 Task: Create in the project AgileFire and in the Backlog issue 'Upgrade the deployment pipeline of a web application to improve the speed and reliability of deployment' a child issue 'Big data model feature engineering and testing', and assign it to team member softage.1@softage.net. Create in the project AgileFire and in the Backlog issue 'Create a new online platform for online photography courses with advanced image editing and composition features' a child issue 'Kubernetes cluster disaster recovery testing and optimization', and assign it to team member softage.2@softage.net
Action: Mouse moved to (473, 520)
Screenshot: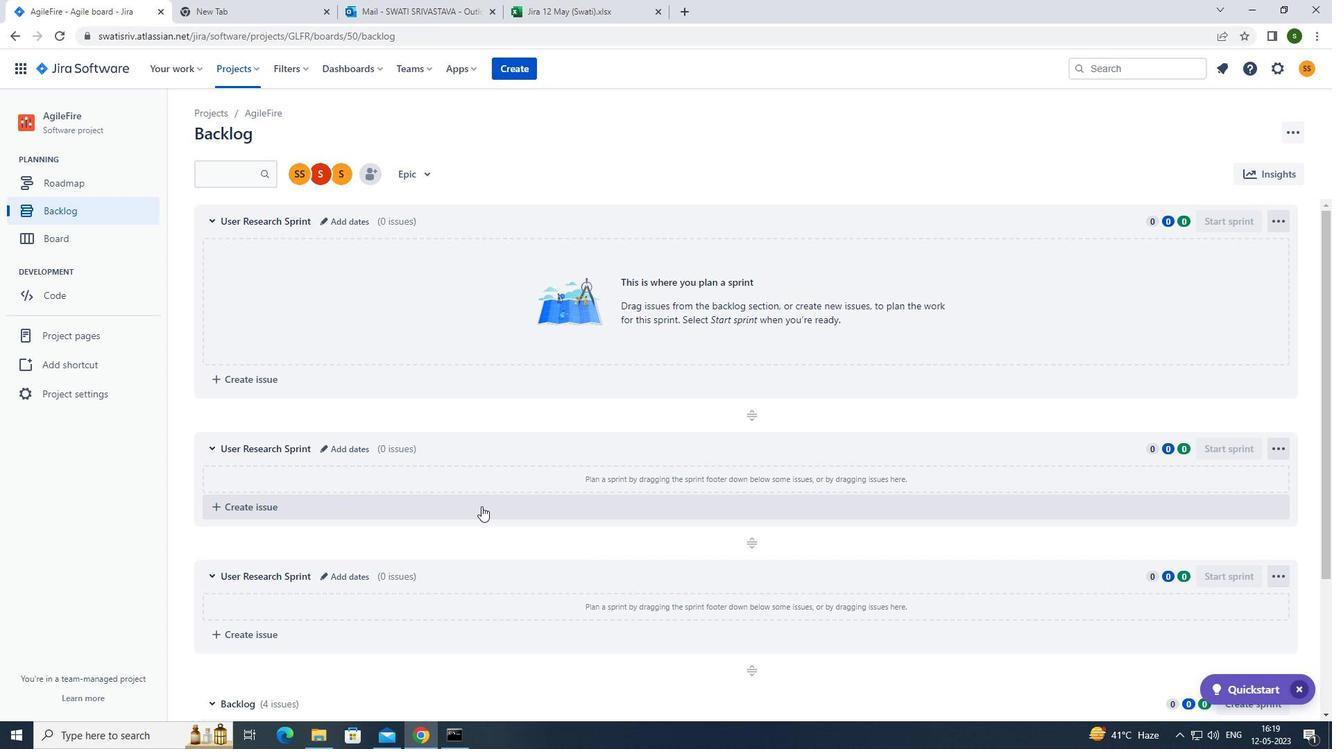 
Action: Mouse scrolled (473, 519) with delta (0, 0)
Screenshot: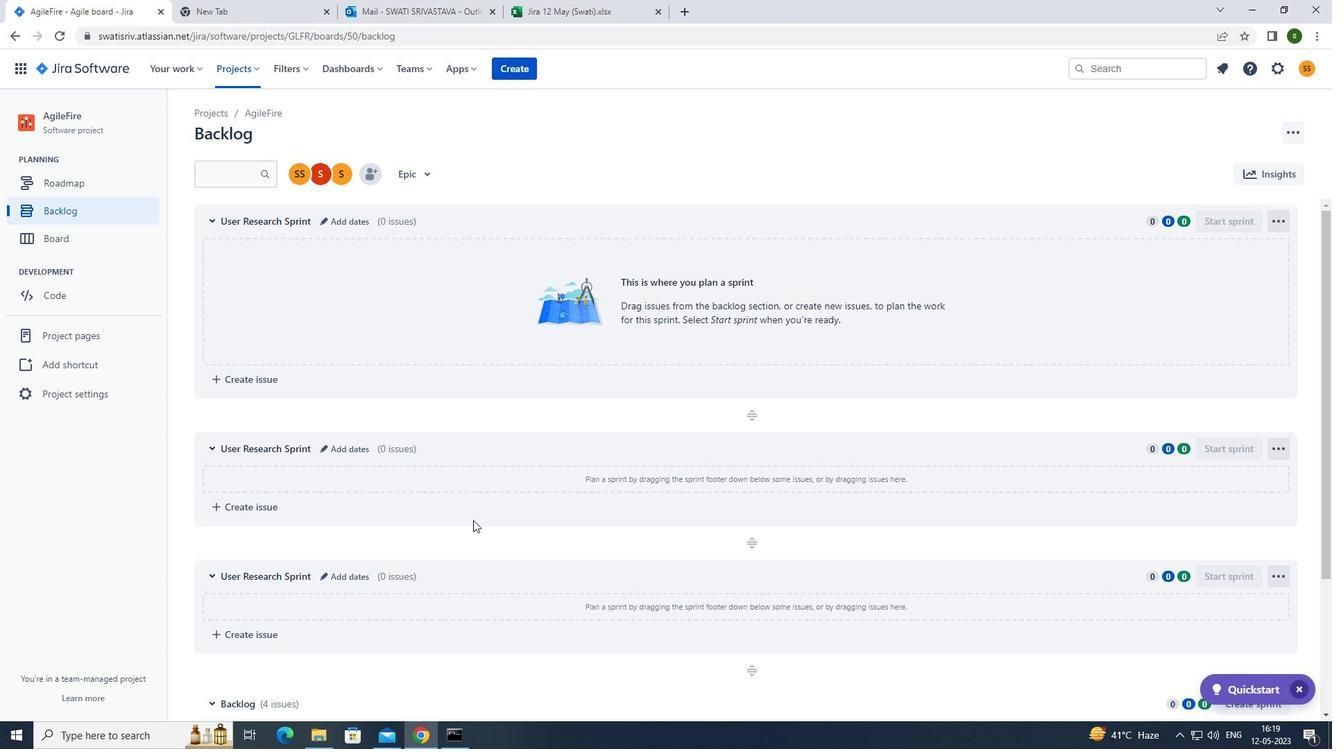 
Action: Mouse scrolled (473, 519) with delta (0, 0)
Screenshot: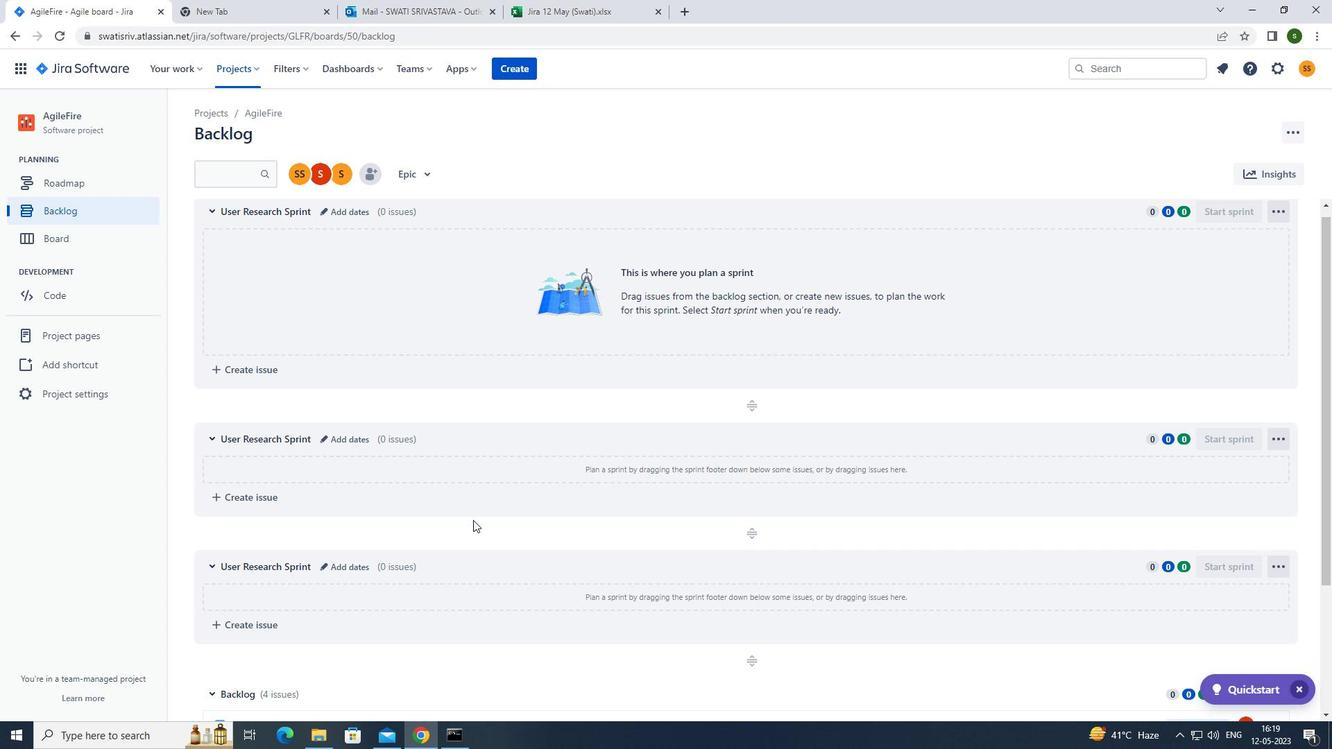 
Action: Mouse scrolled (473, 519) with delta (0, 0)
Screenshot: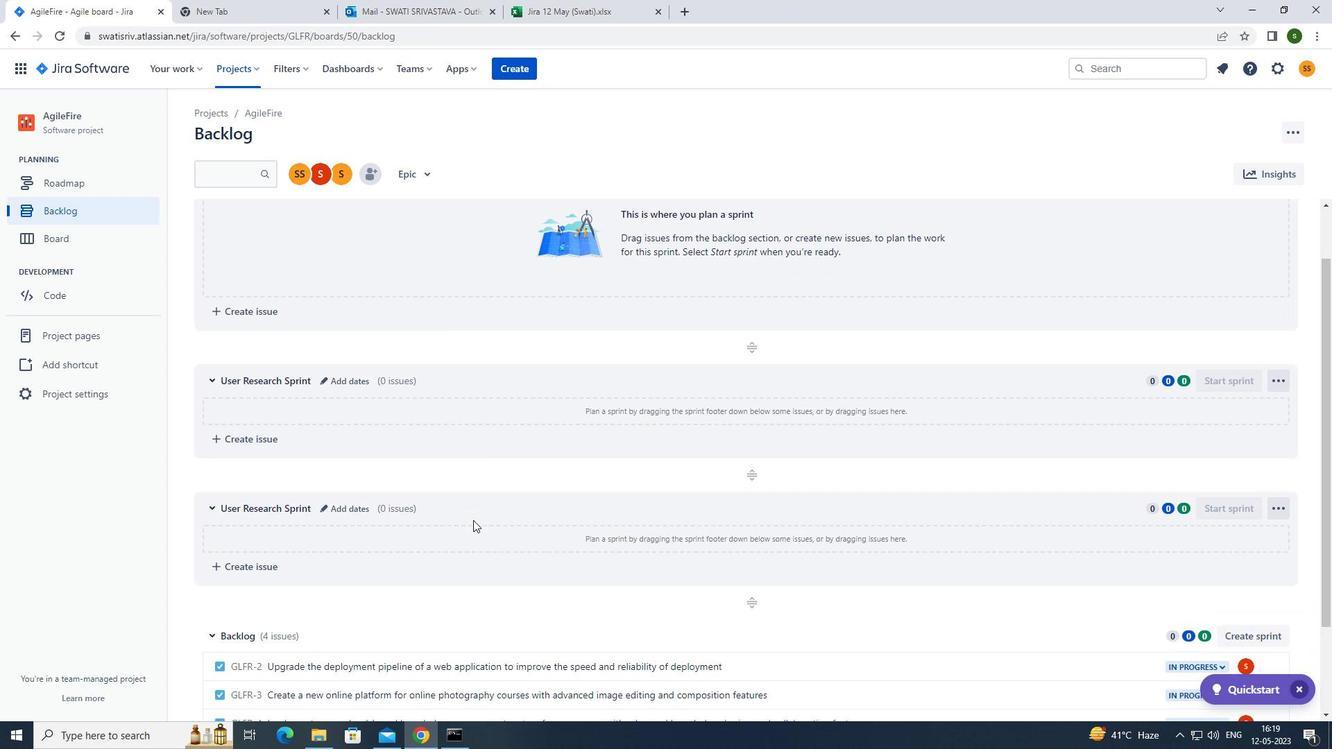 
Action: Mouse moved to (868, 553)
Screenshot: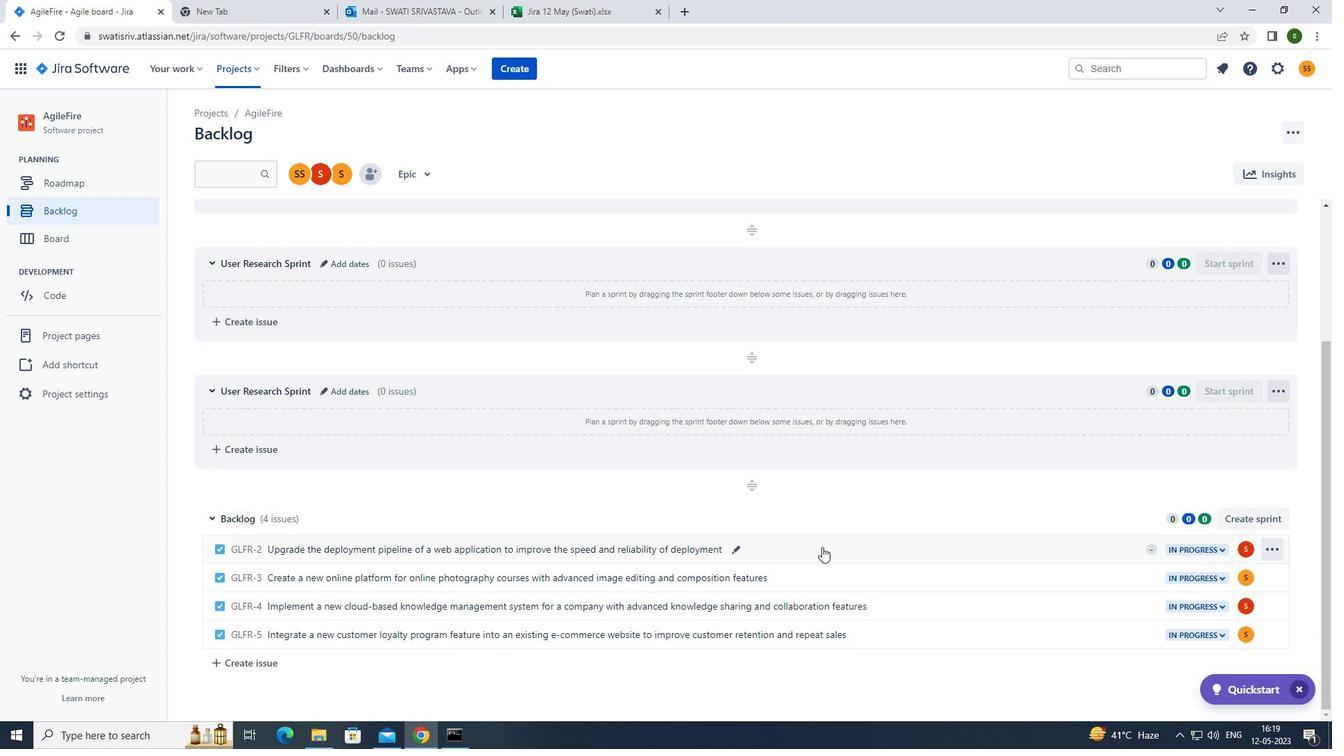
Action: Mouse pressed left at (868, 553)
Screenshot: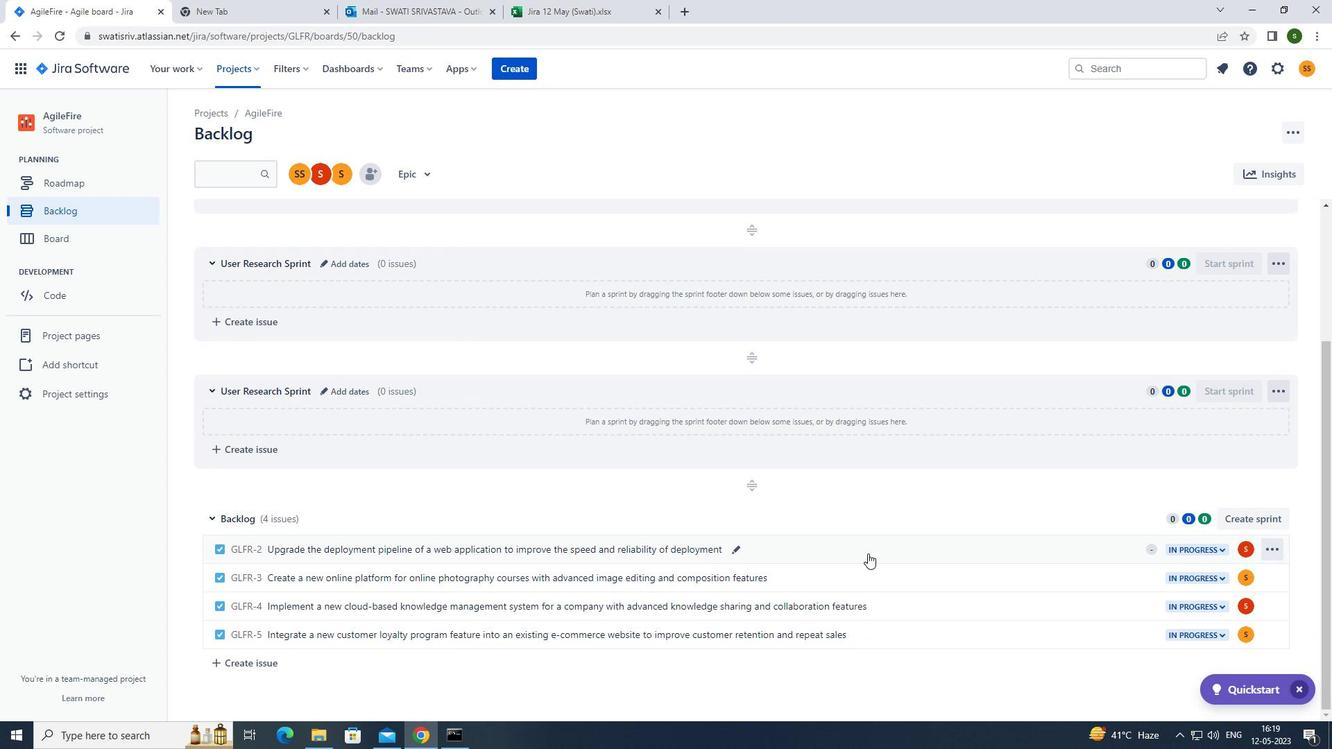 
Action: Mouse moved to (1088, 331)
Screenshot: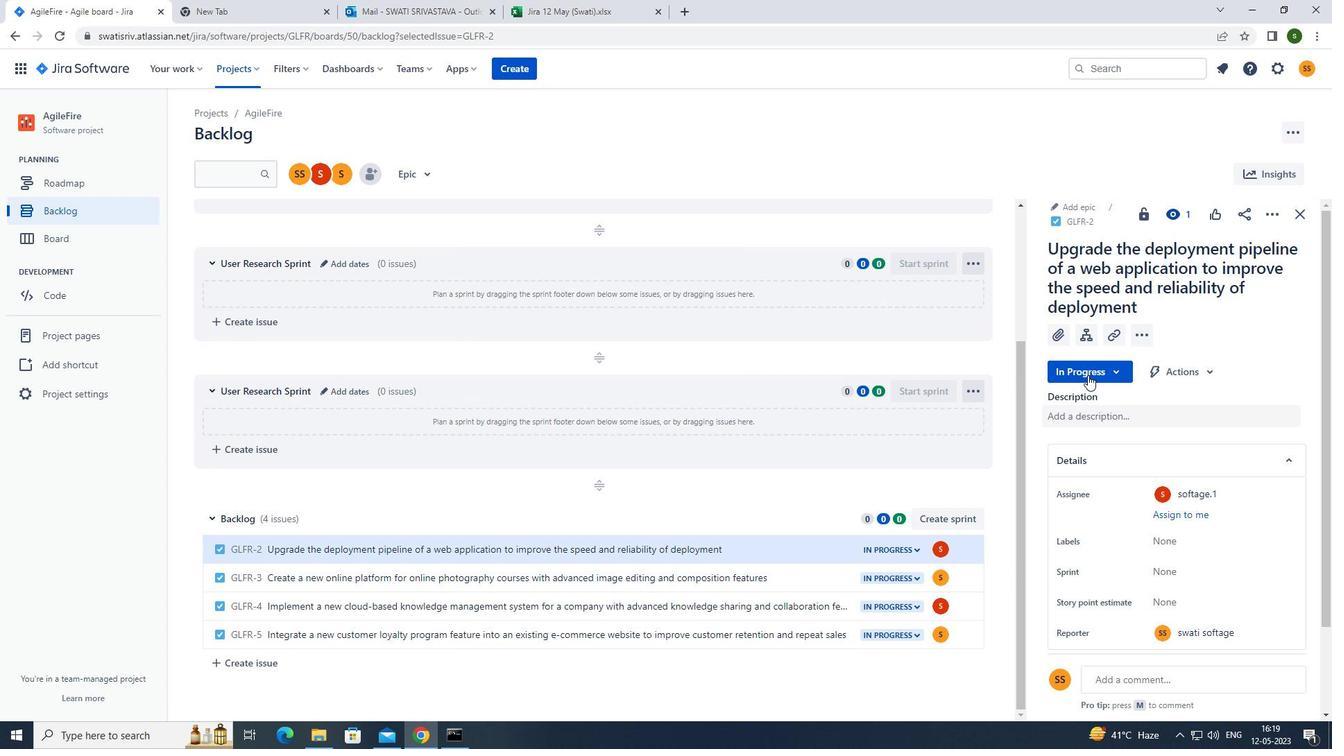 
Action: Mouse pressed left at (1088, 331)
Screenshot: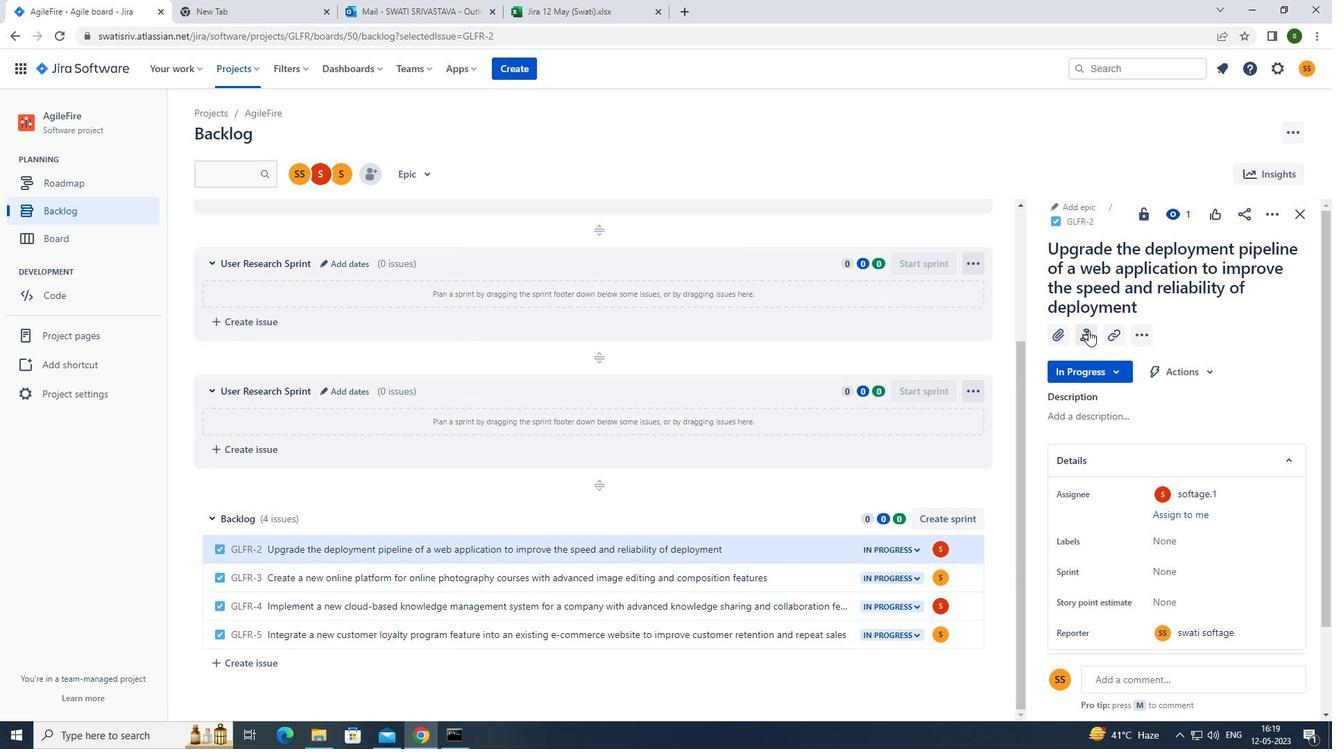 
Action: Mouse moved to (1106, 442)
Screenshot: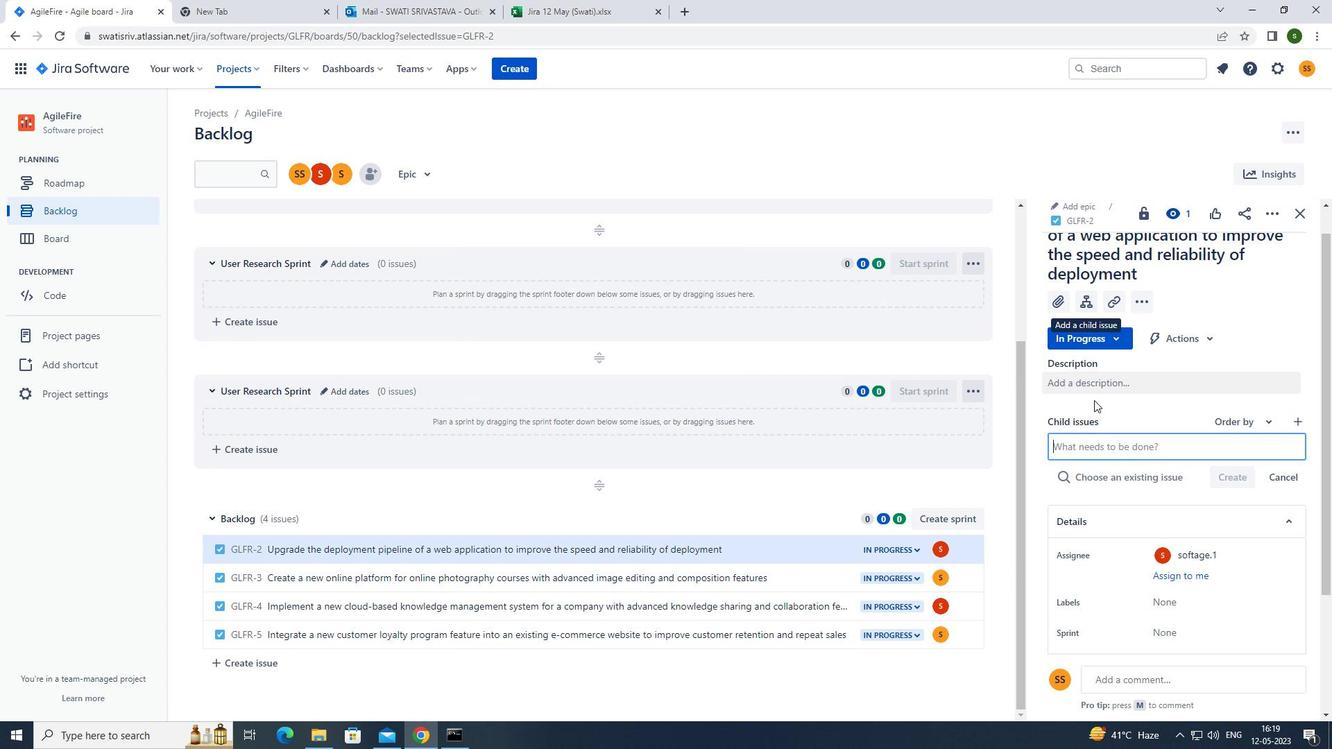 
Action: Mouse pressed left at (1106, 442)
Screenshot: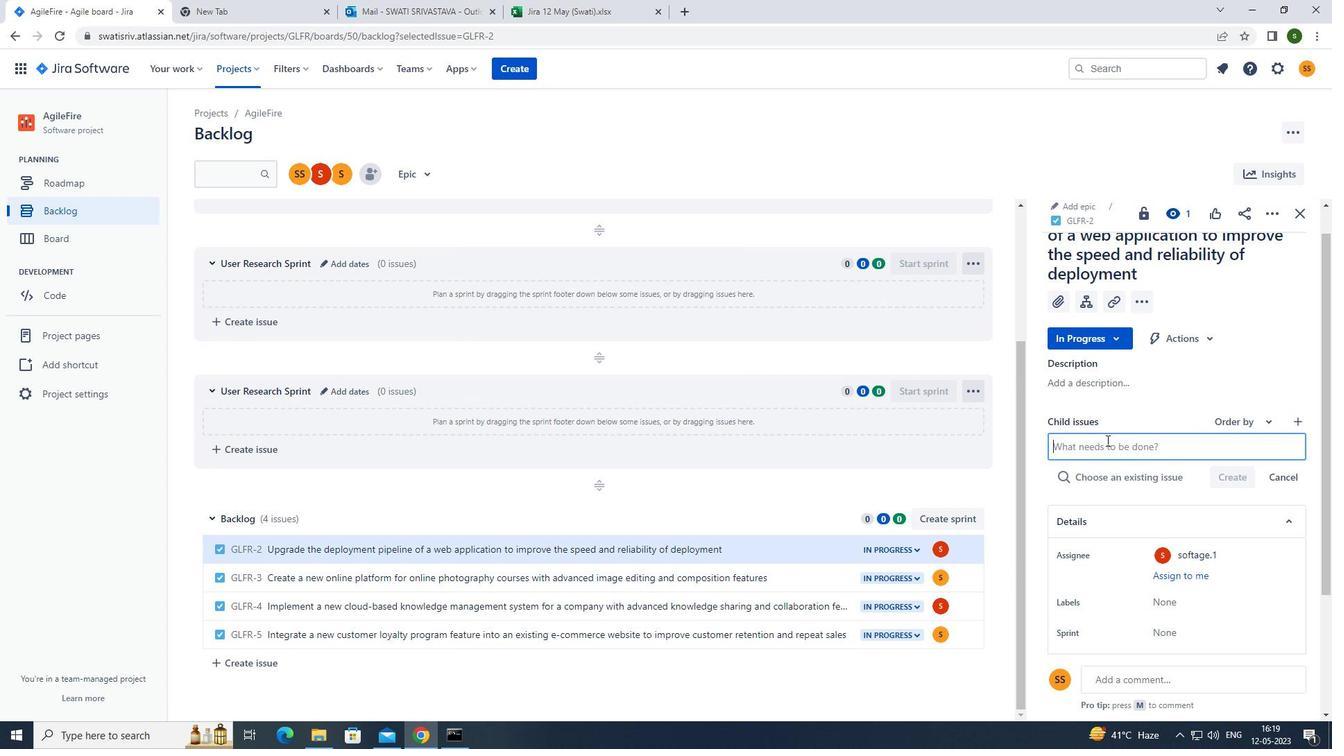 
Action: Mouse moved to (1107, 442)
Screenshot: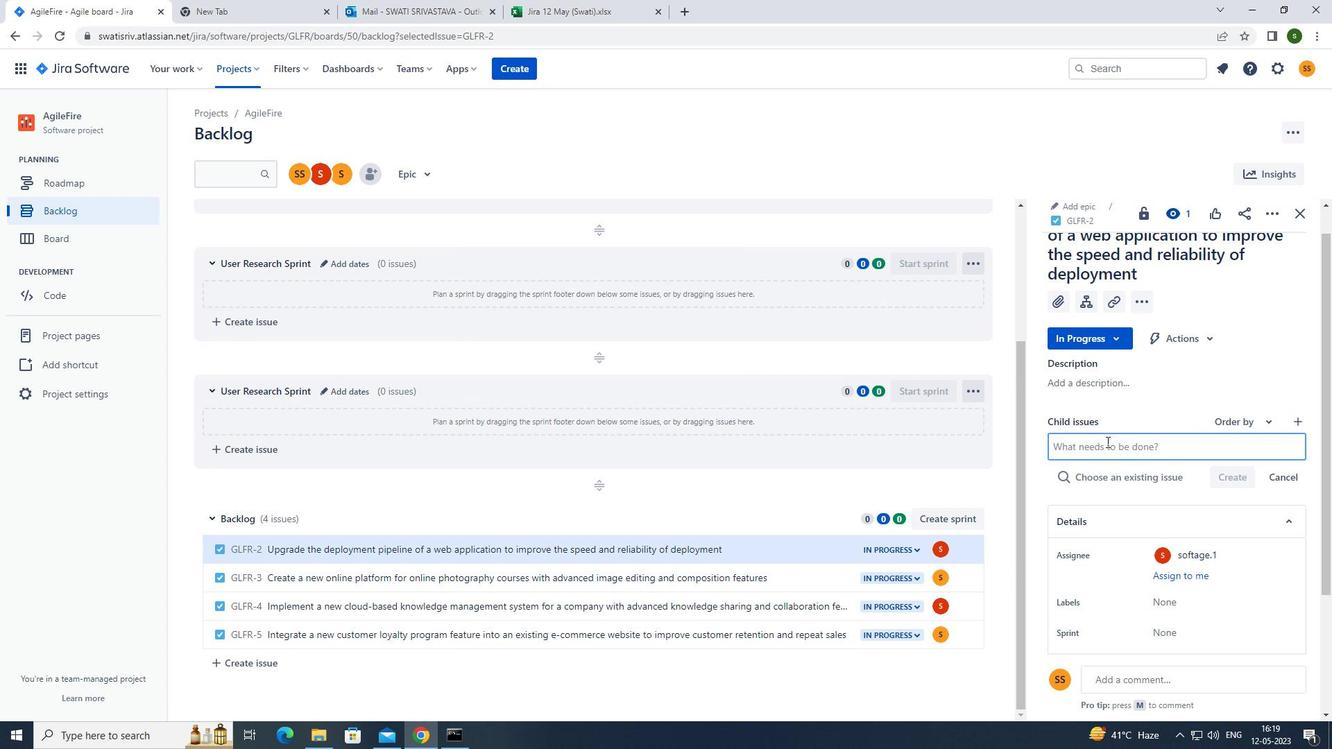 
Action: Key pressed <Key.caps_lock>b<Key.caps_lock>ig<Key.space>data<Key.space>model<Key.space>feature<Key.space>engineering<Key.space>and<Key.space>testing<Key.enter>
Screenshot: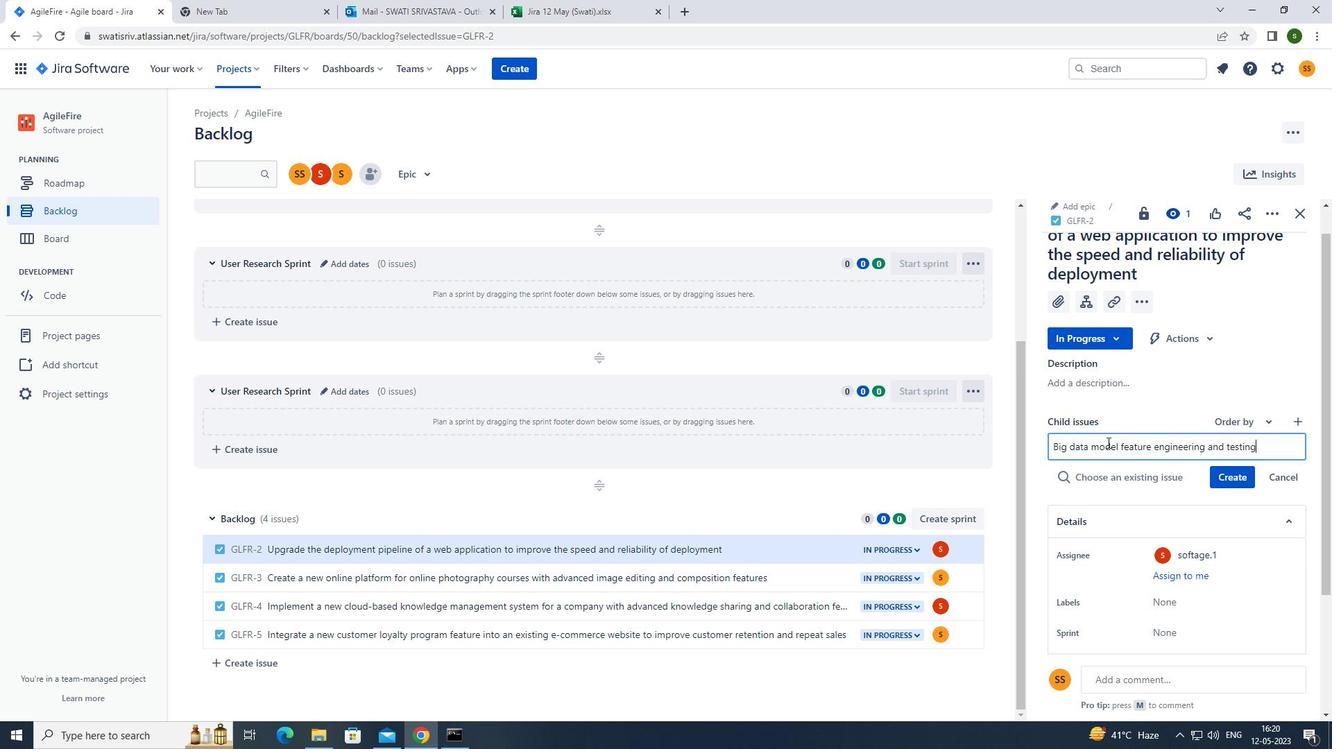 
Action: Mouse moved to (1245, 452)
Screenshot: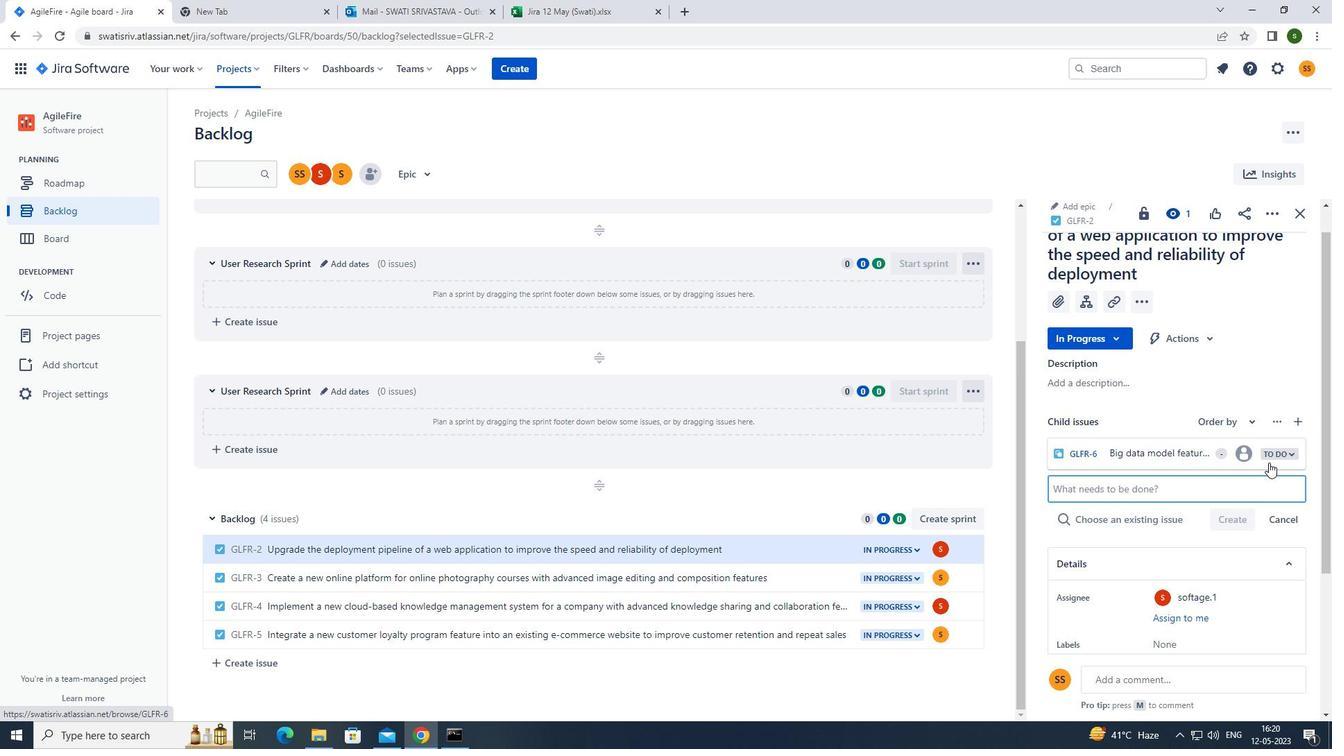 
Action: Mouse pressed left at (1245, 452)
Screenshot: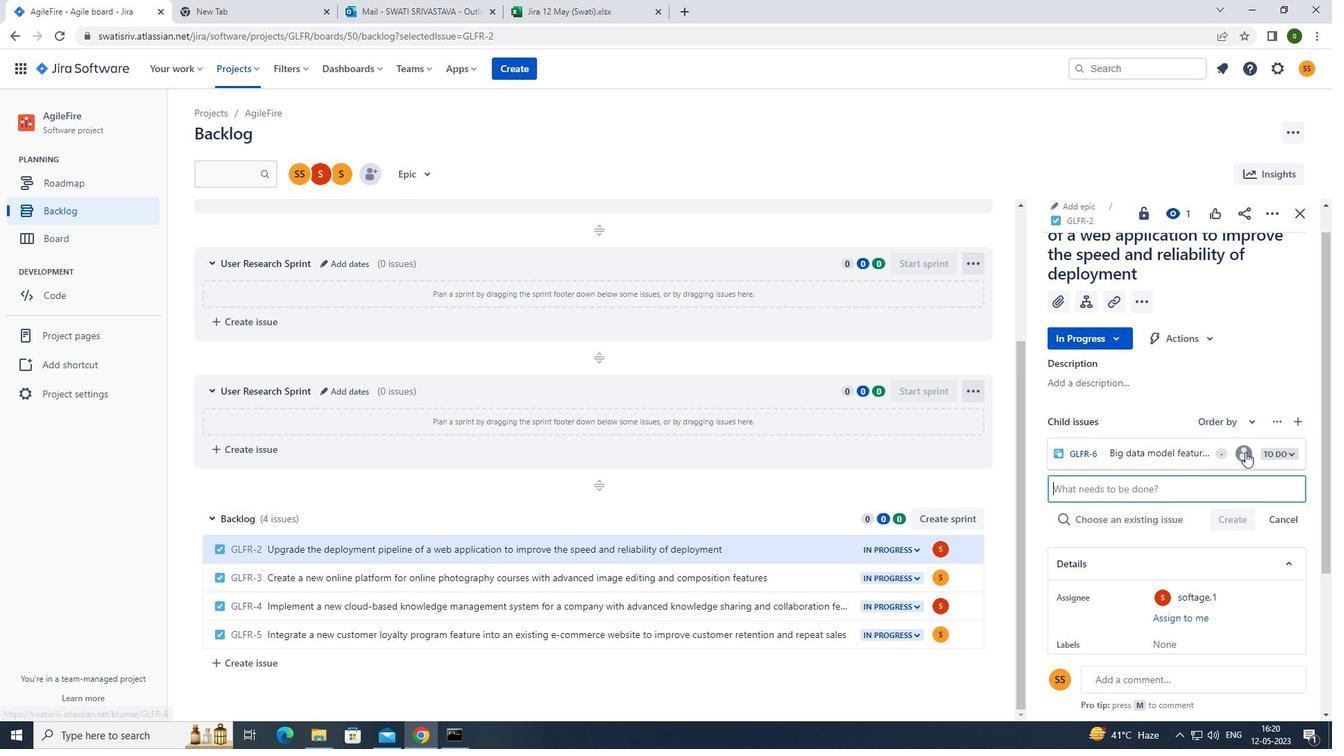 
Action: Mouse moved to (1142, 492)
Screenshot: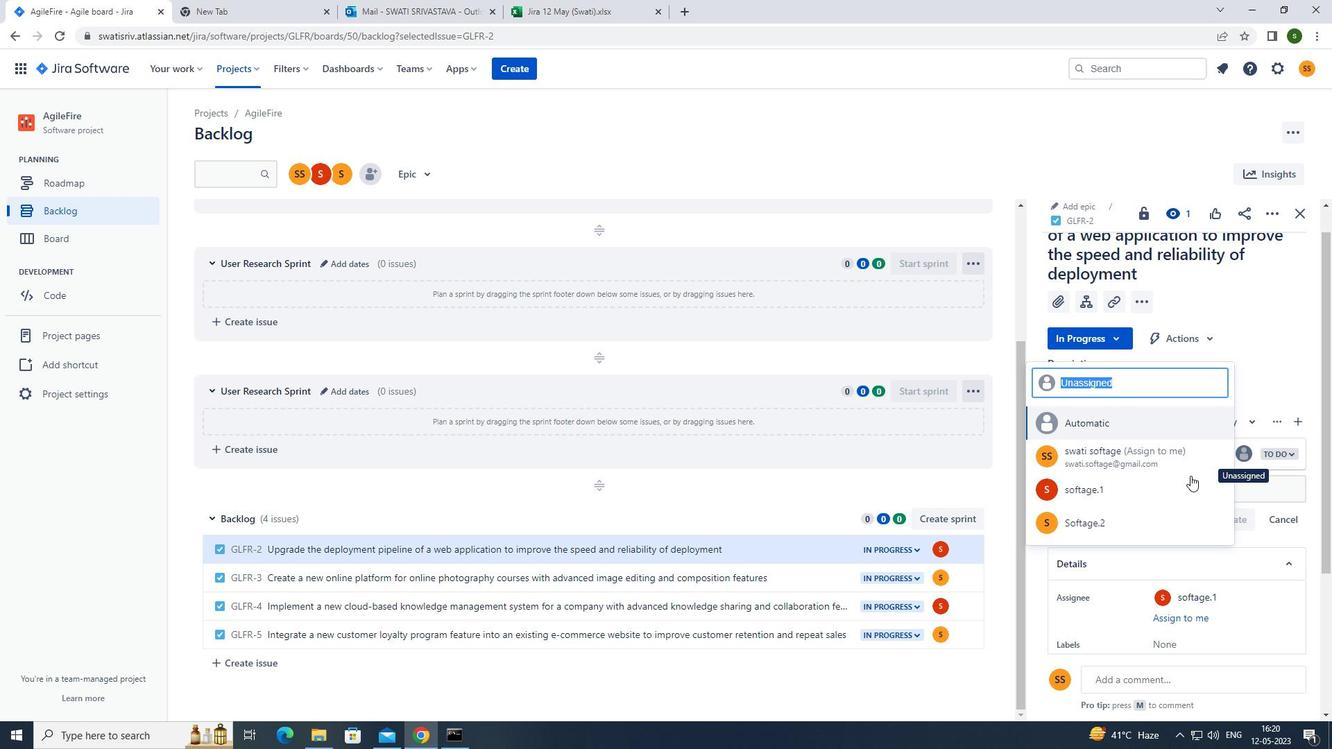 
Action: Mouse pressed left at (1142, 492)
Screenshot: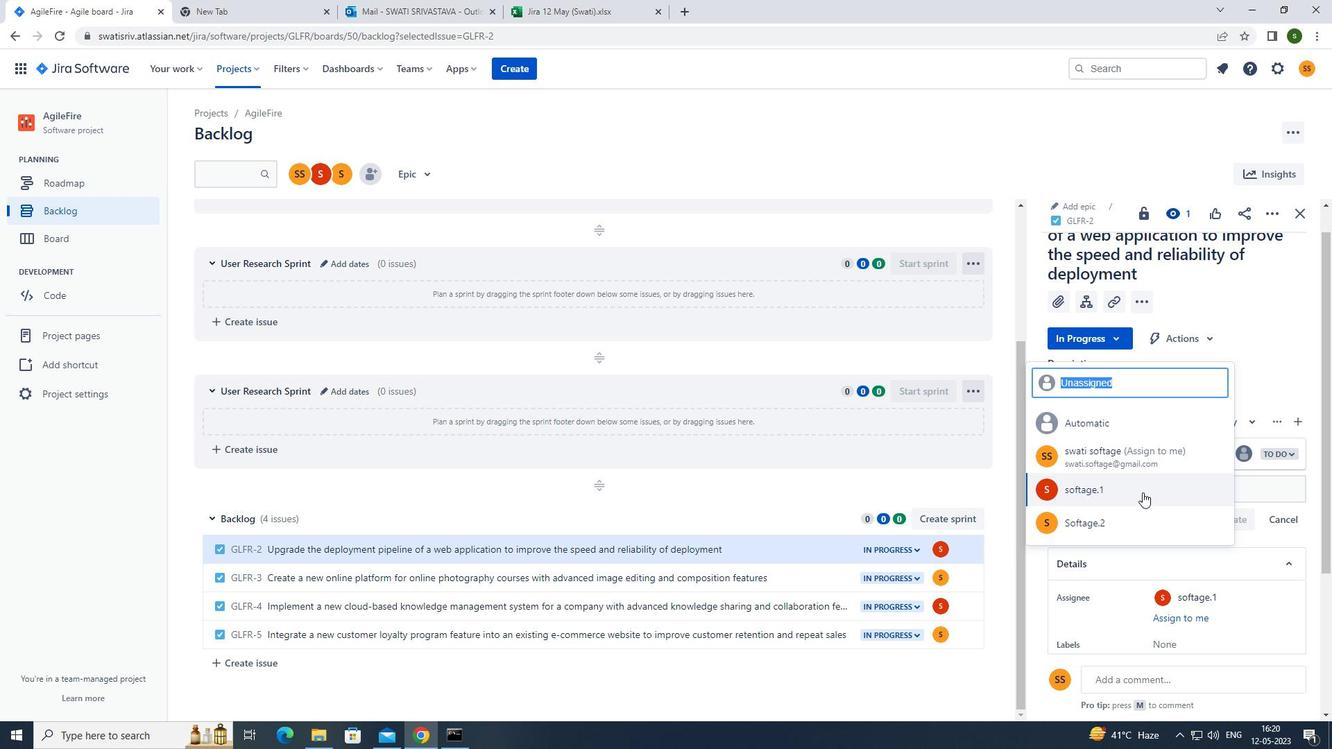 
Action: Mouse moved to (803, 579)
Screenshot: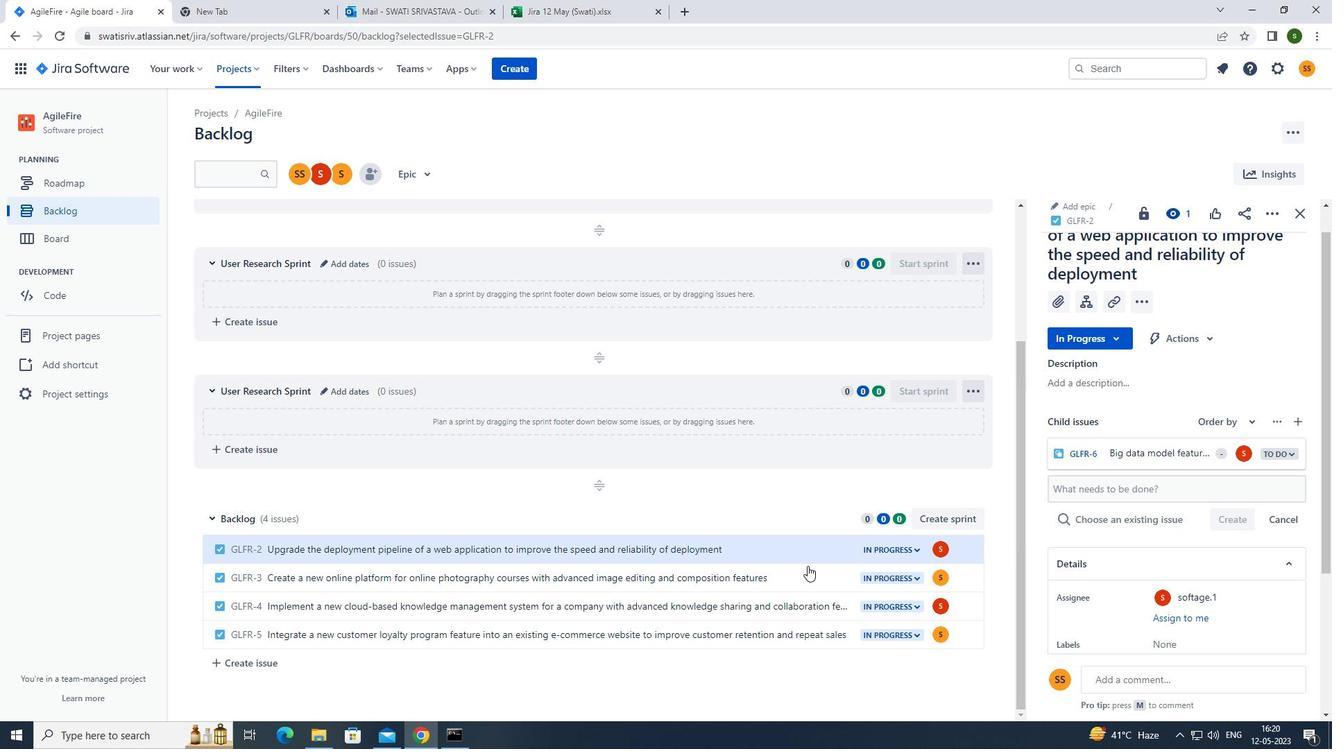 
Action: Mouse pressed left at (803, 579)
Screenshot: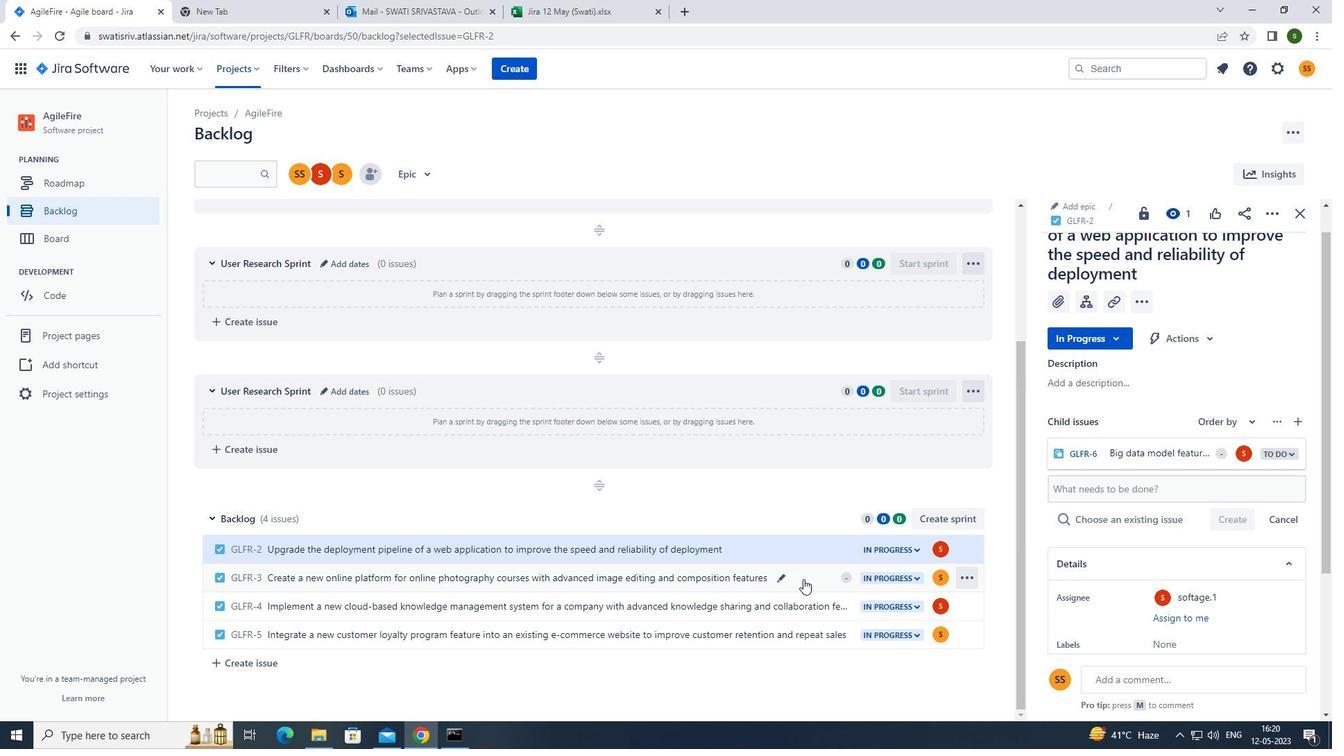 
Action: Mouse moved to (1089, 336)
Screenshot: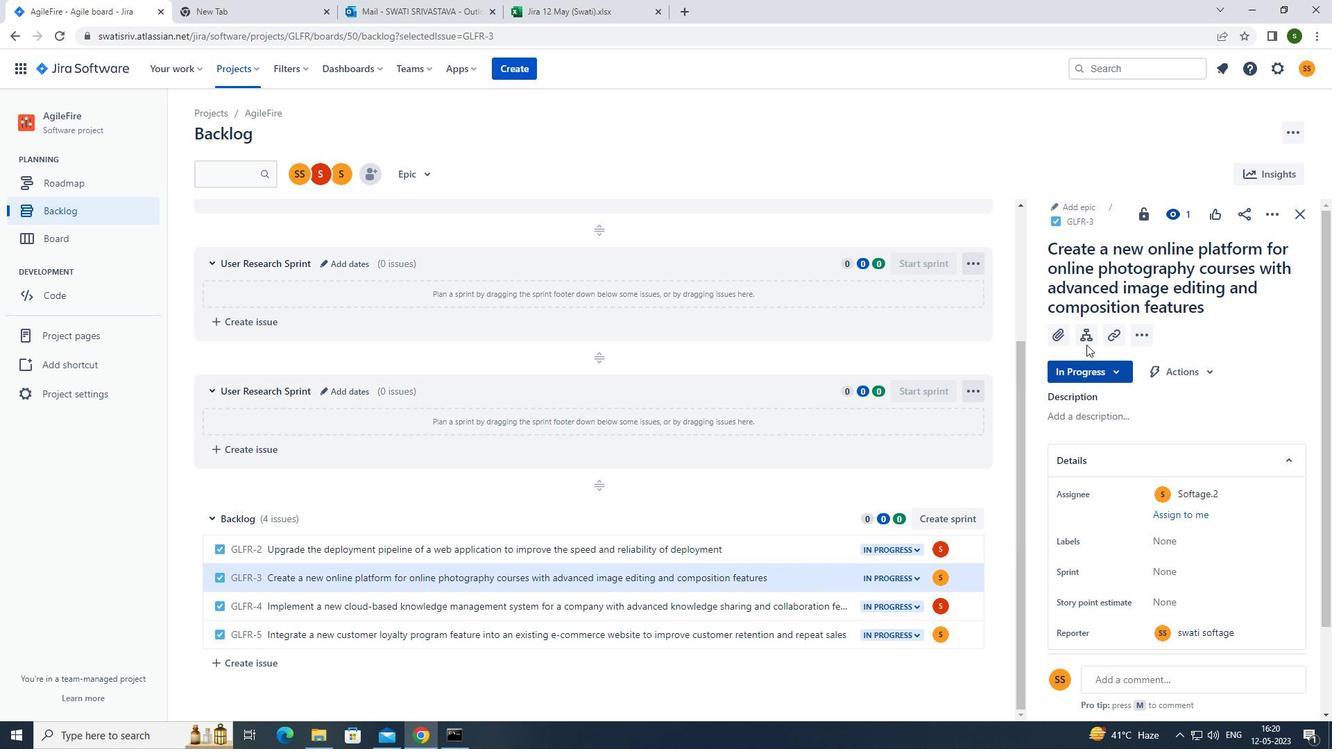 
Action: Mouse pressed left at (1089, 336)
Screenshot: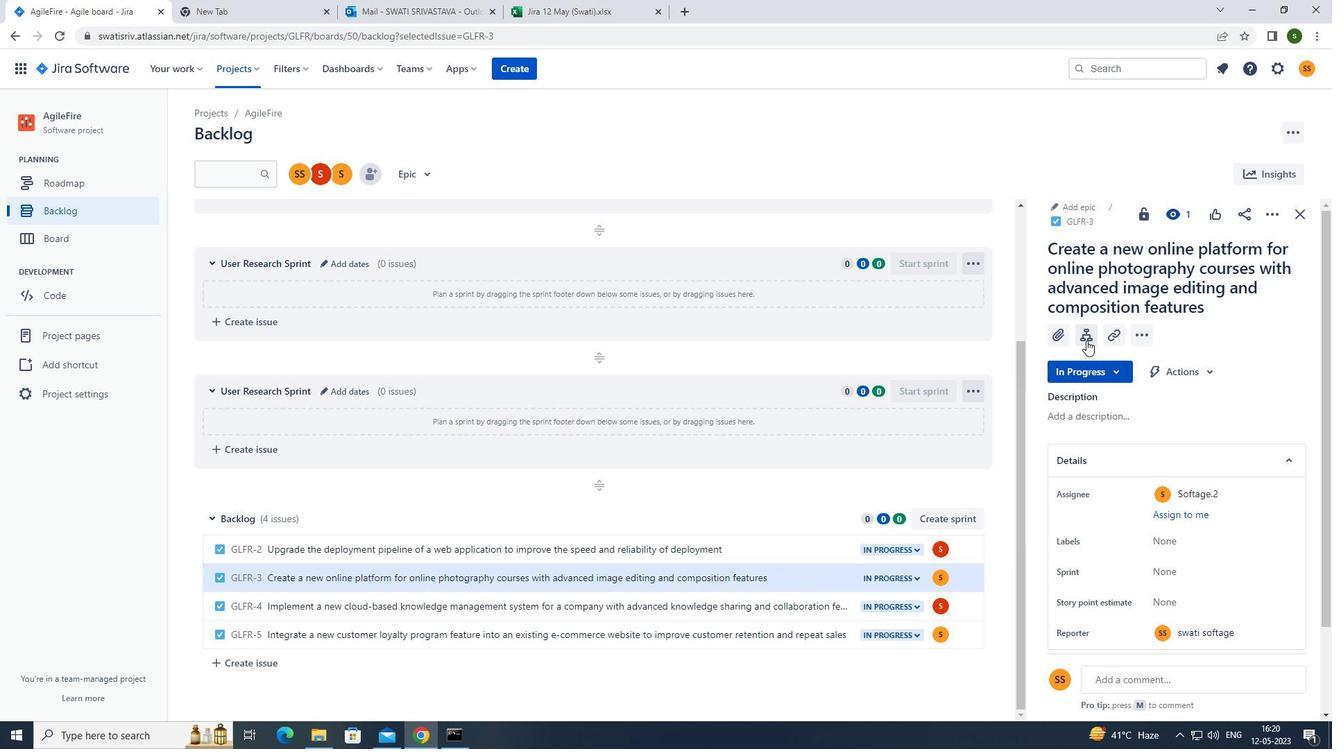 
Action: Mouse moved to (1127, 442)
Screenshot: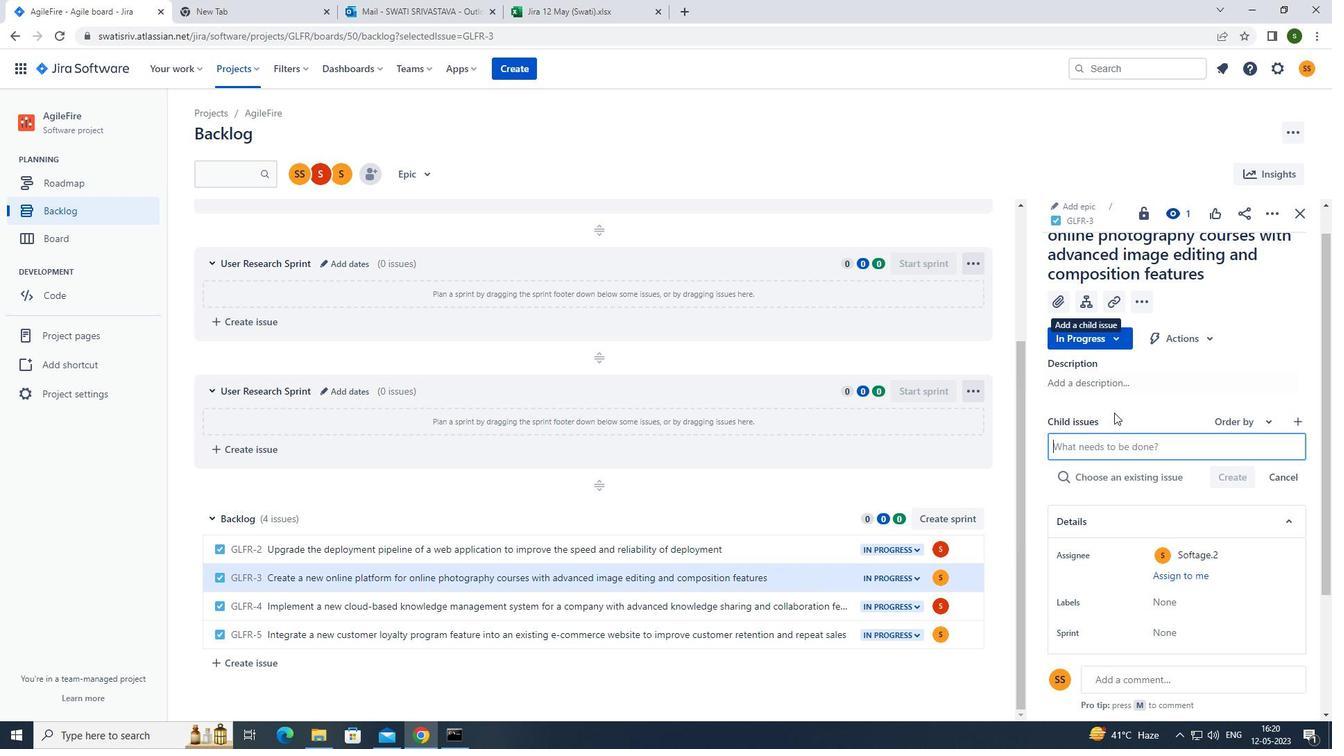 
Action: Mouse pressed left at (1127, 442)
Screenshot: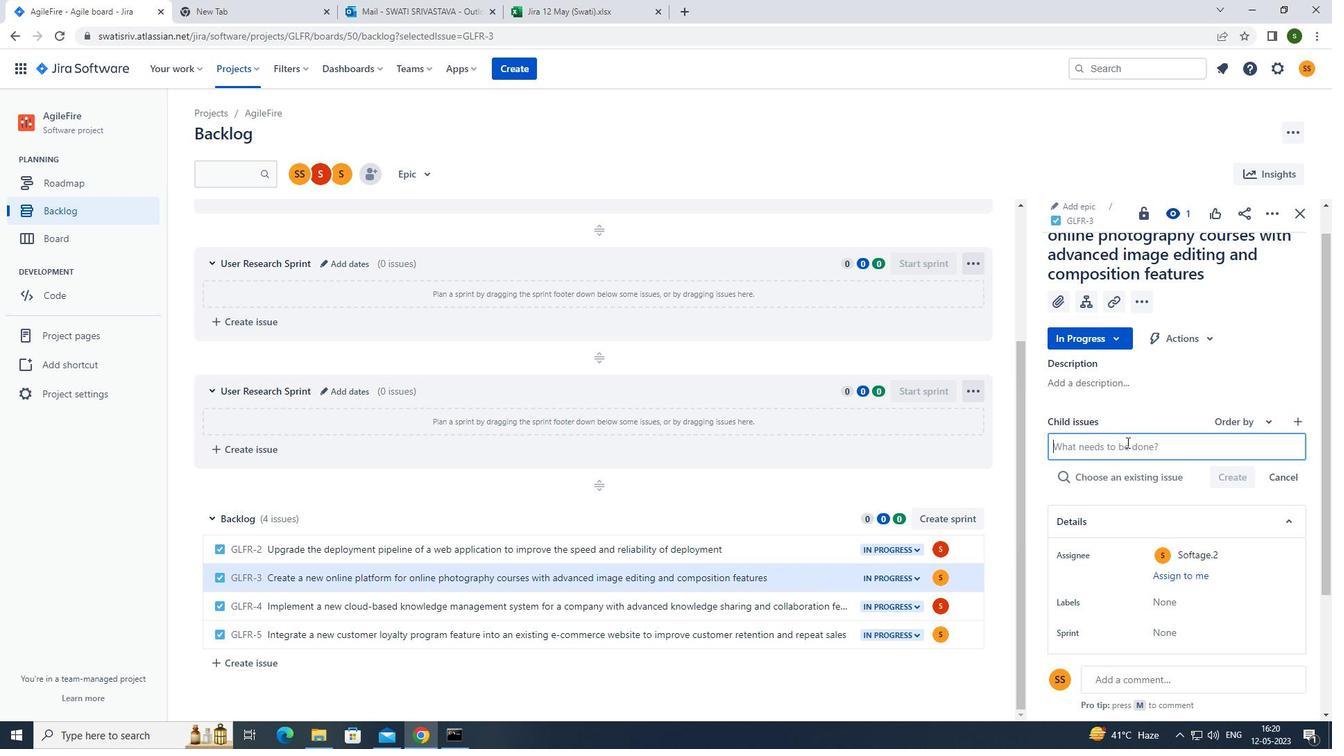 
Action: Key pressed <Key.caps_lock>k<Key.caps_lock>ubernetes<Key.space>cluster<Key.space>disaster<Key.space>recovery<Key.space>testing<Key.space>and<Key.space>optimization<Key.enter>
Screenshot: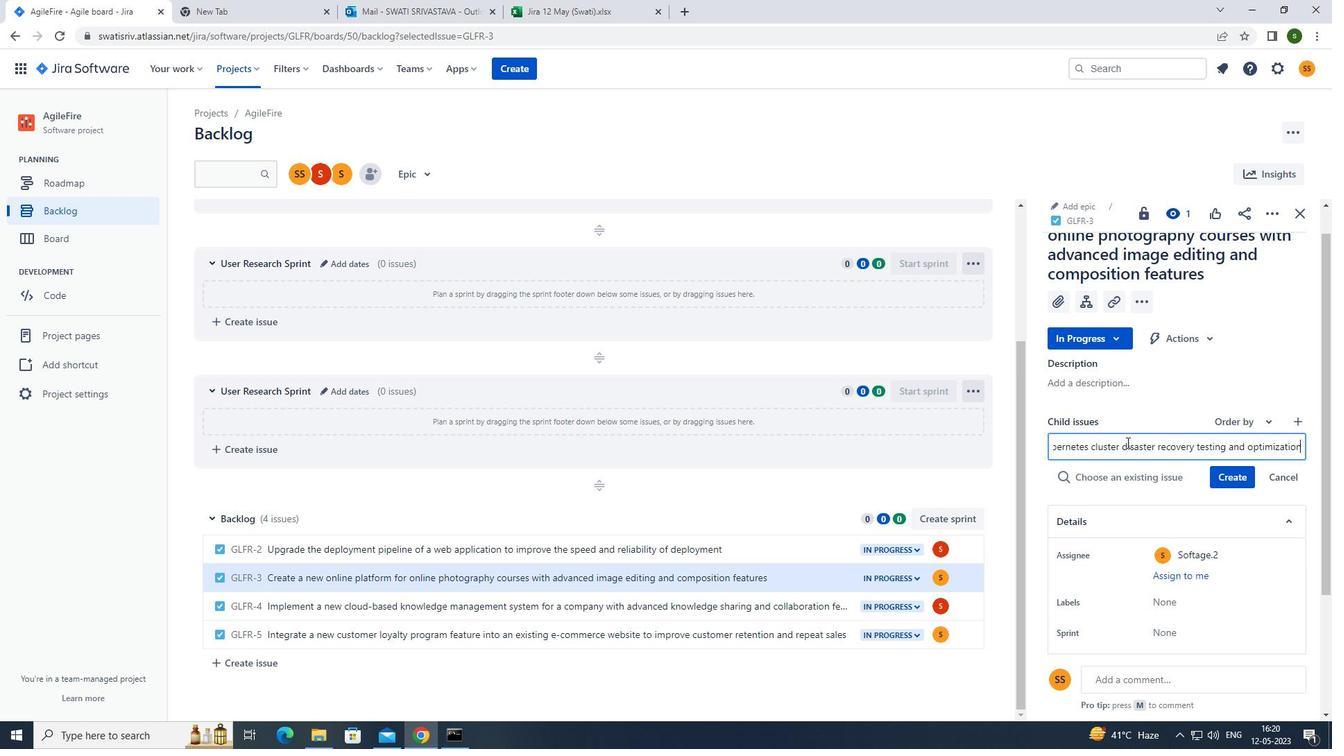
Action: Mouse moved to (1239, 450)
Screenshot: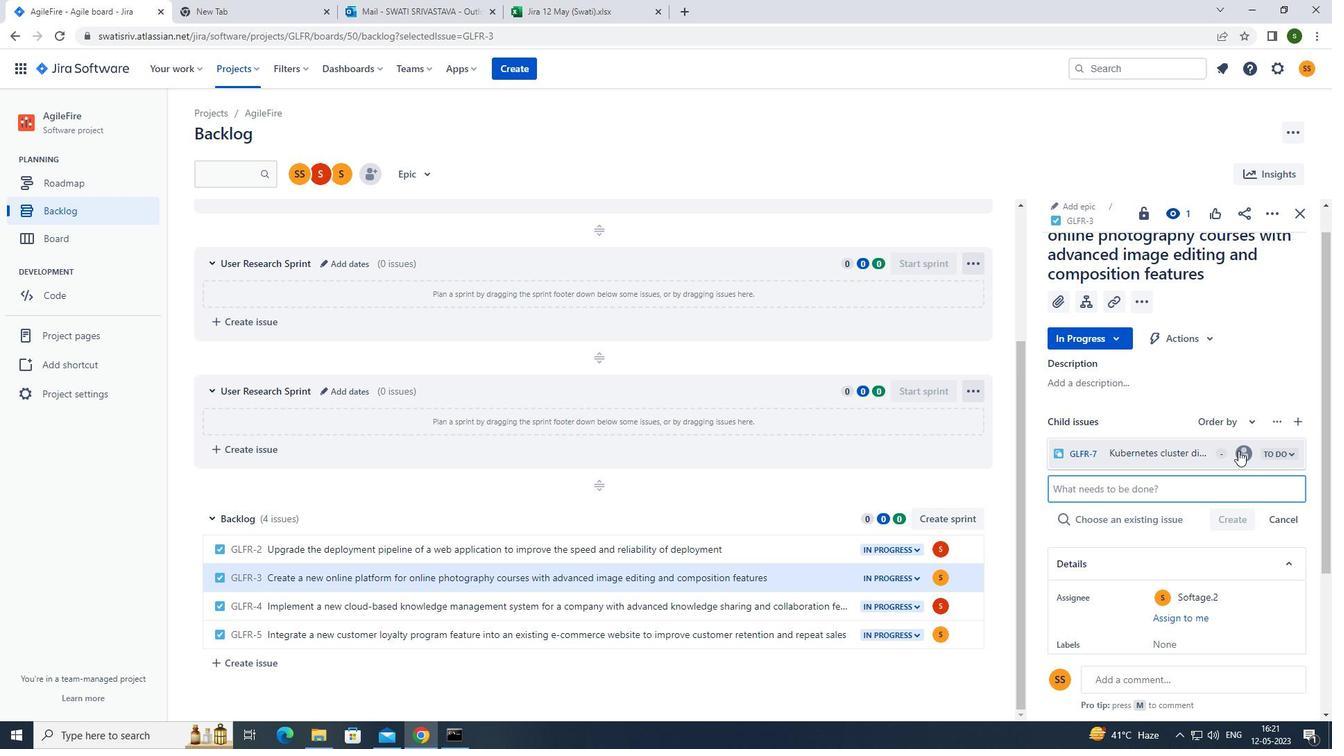 
Action: Mouse pressed left at (1239, 450)
Screenshot: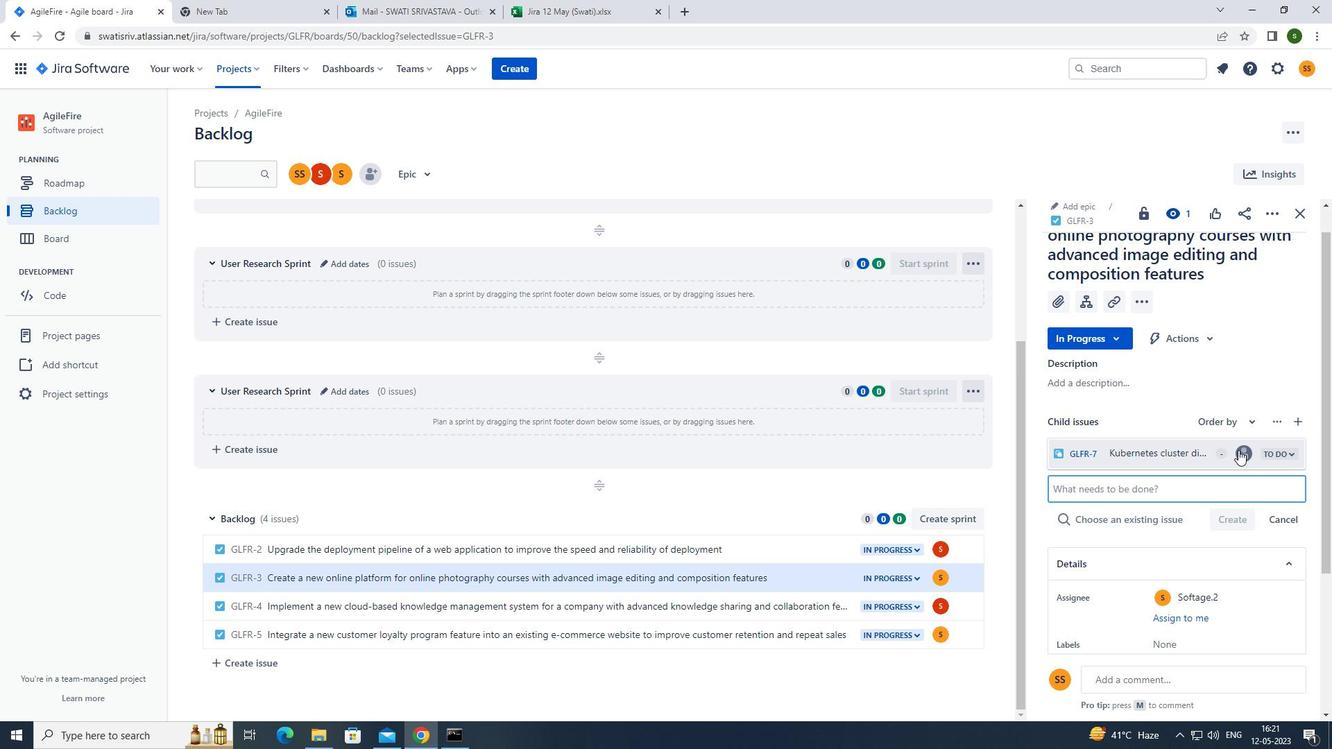 
Action: Mouse moved to (1124, 522)
Screenshot: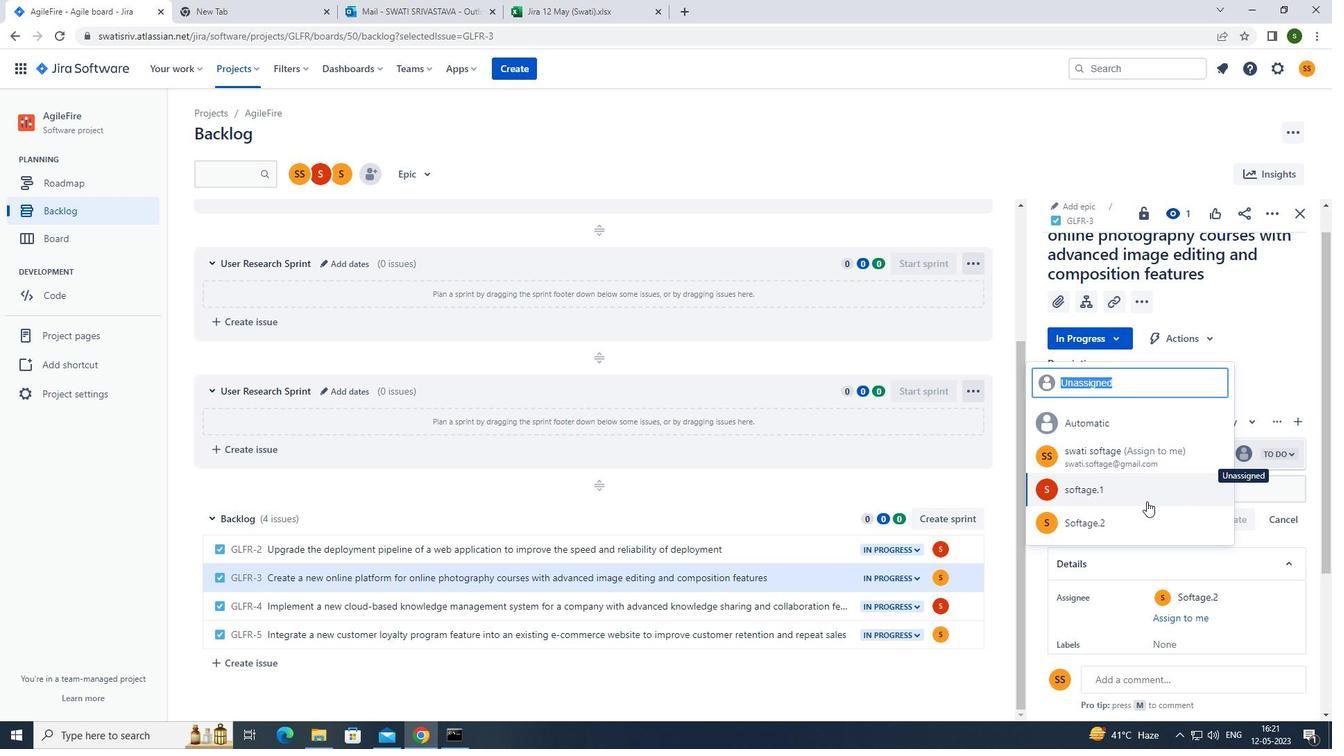 
Action: Mouse pressed left at (1124, 522)
Screenshot: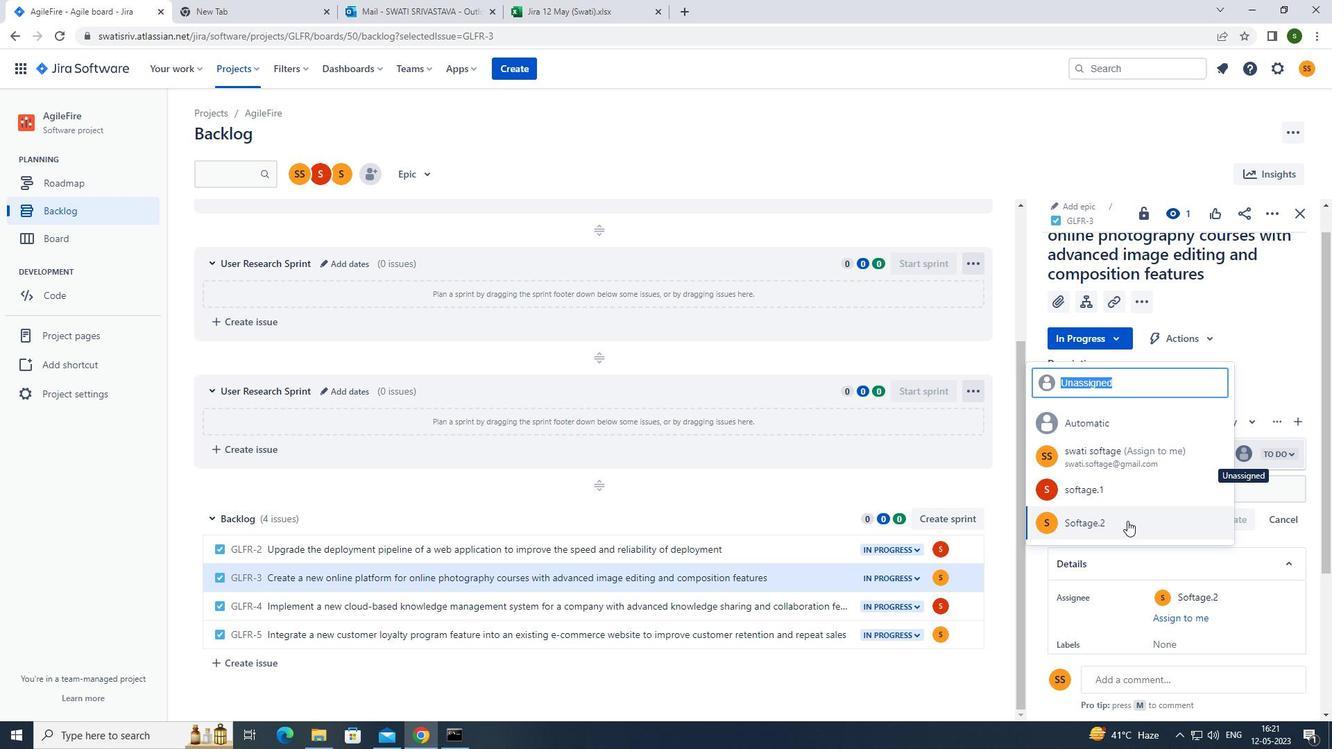 
Action: Mouse moved to (1124, 522)
Screenshot: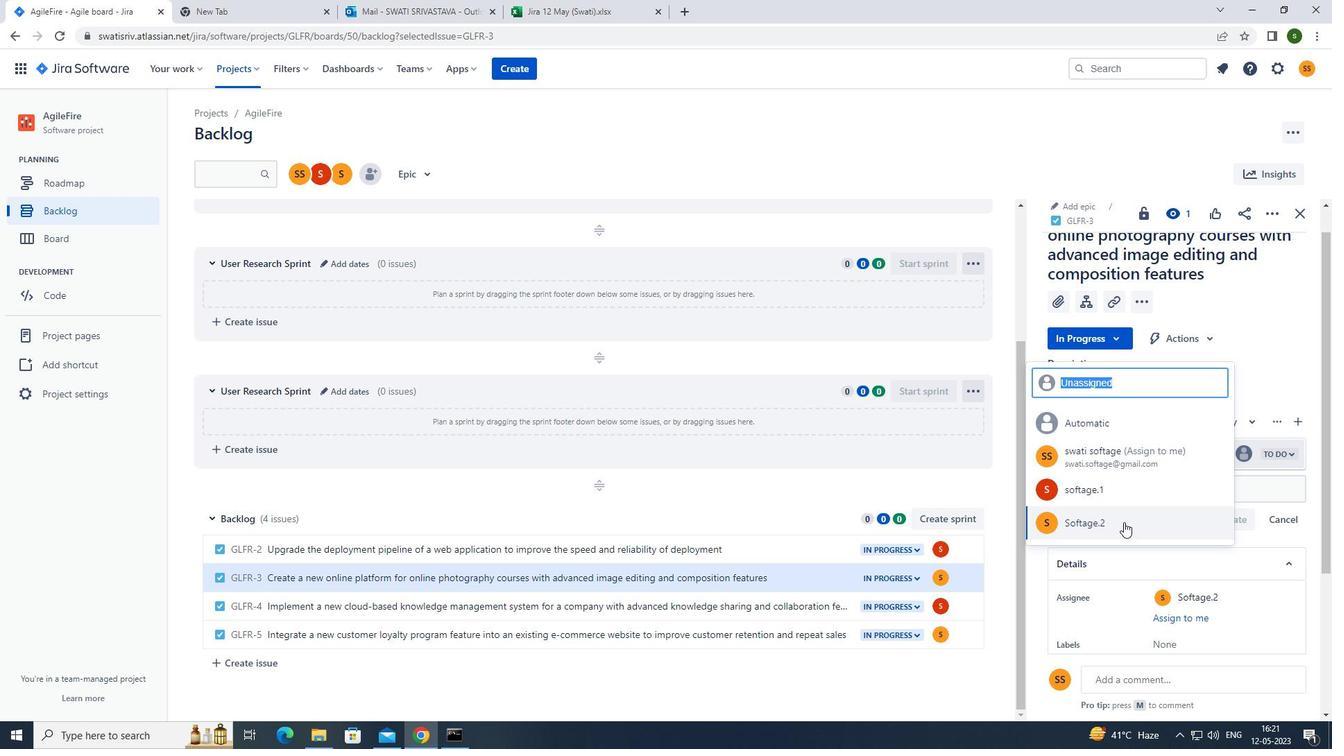 
